 Task: View and add the product "CVS Health Ibuprofen Softgels 200mg (160 ct)" to cart from the store "CVS".
Action: Mouse pressed left at (41, 74)
Screenshot: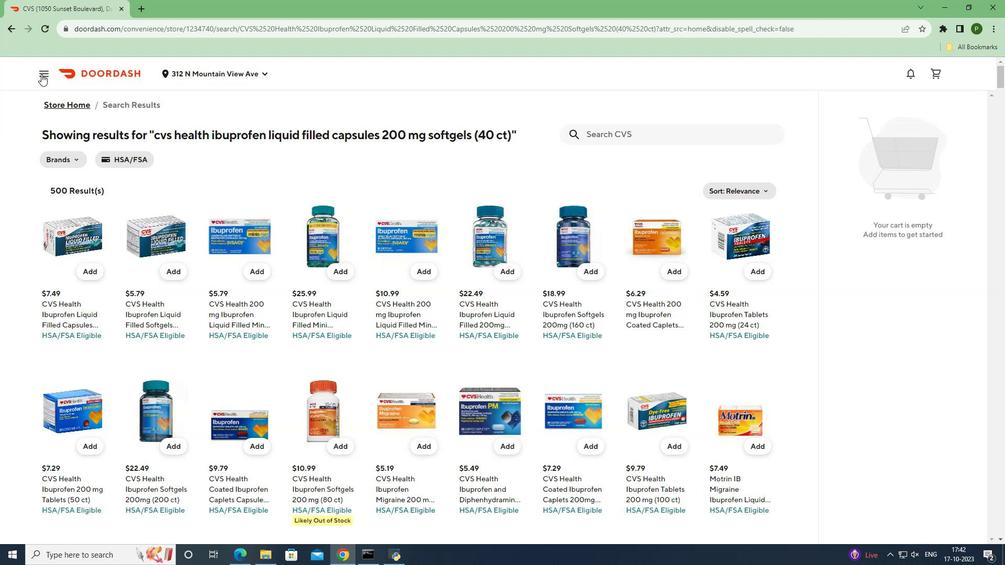 
Action: Mouse moved to (46, 141)
Screenshot: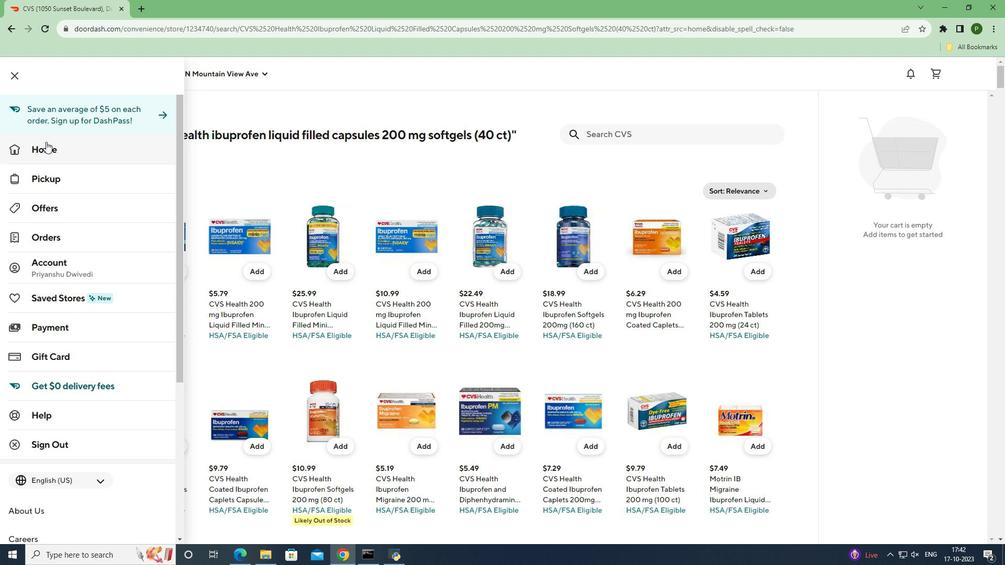 
Action: Mouse pressed left at (46, 141)
Screenshot: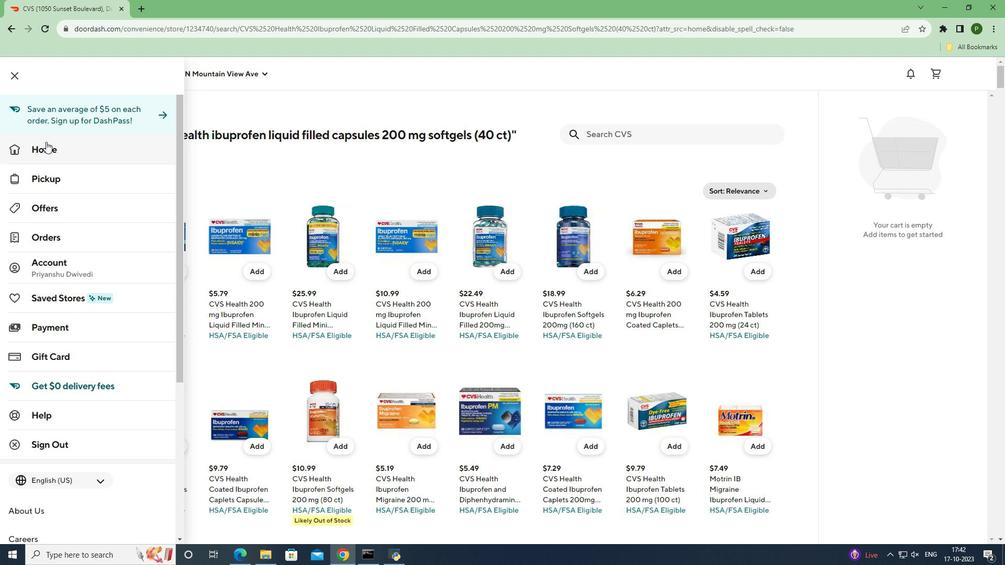 
Action: Mouse moved to (745, 112)
Screenshot: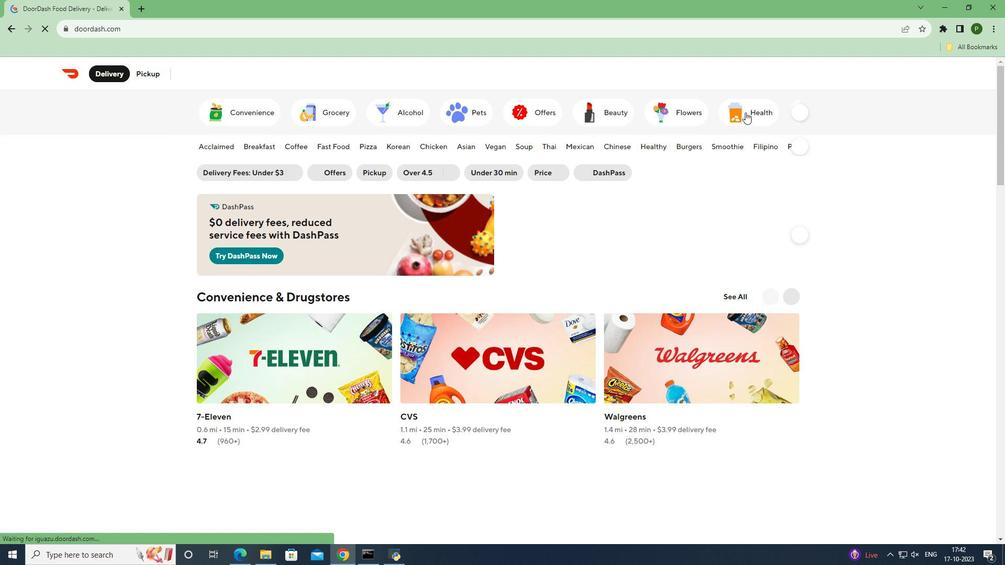
Action: Mouse pressed left at (745, 112)
Screenshot: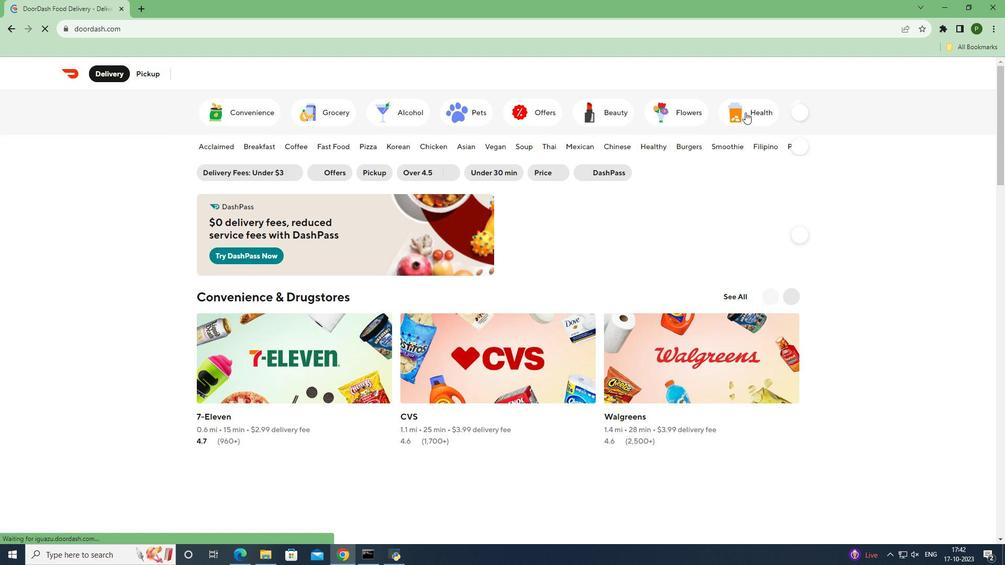 
Action: Mouse moved to (562, 317)
Screenshot: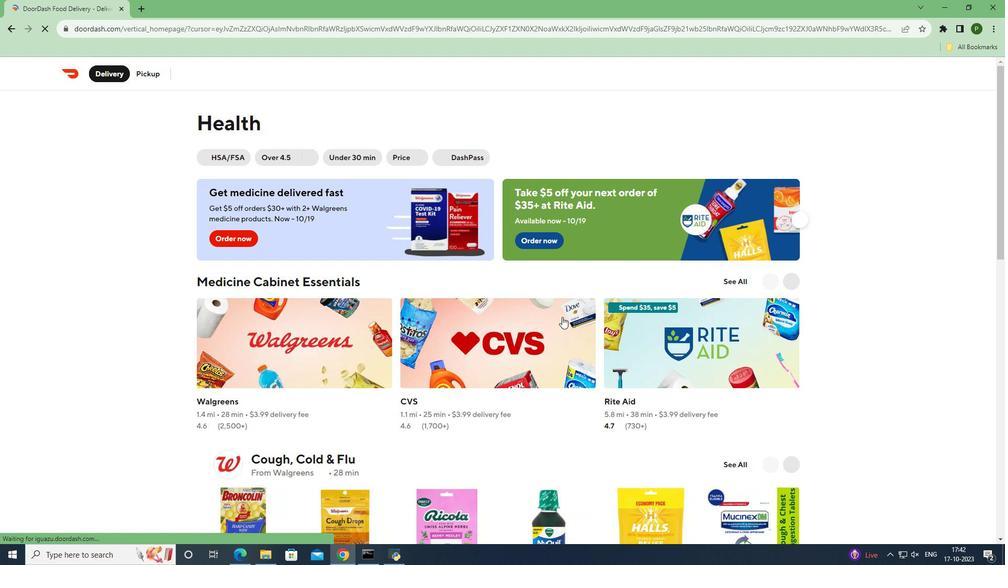 
Action: Mouse pressed left at (562, 317)
Screenshot: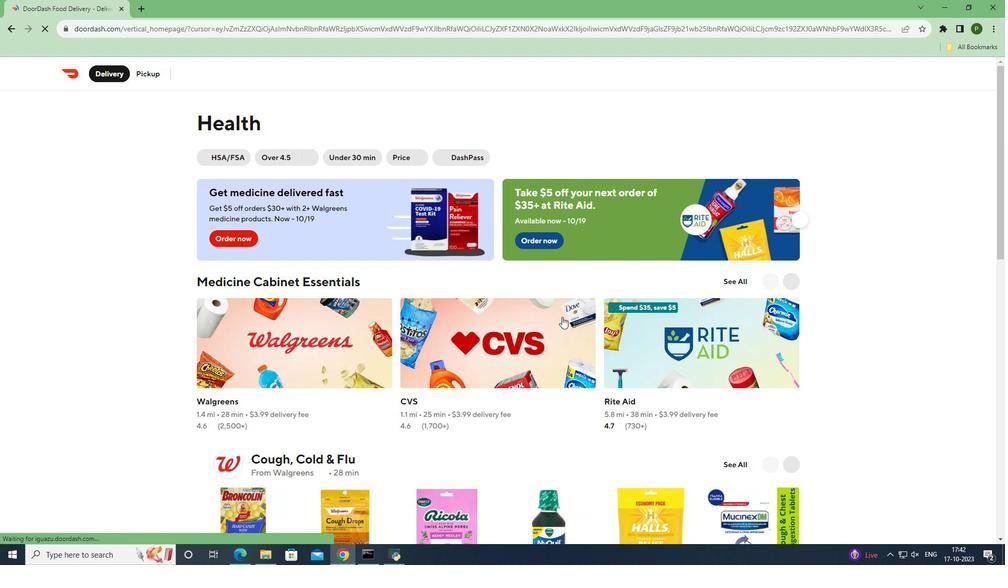 
Action: Mouse moved to (614, 164)
Screenshot: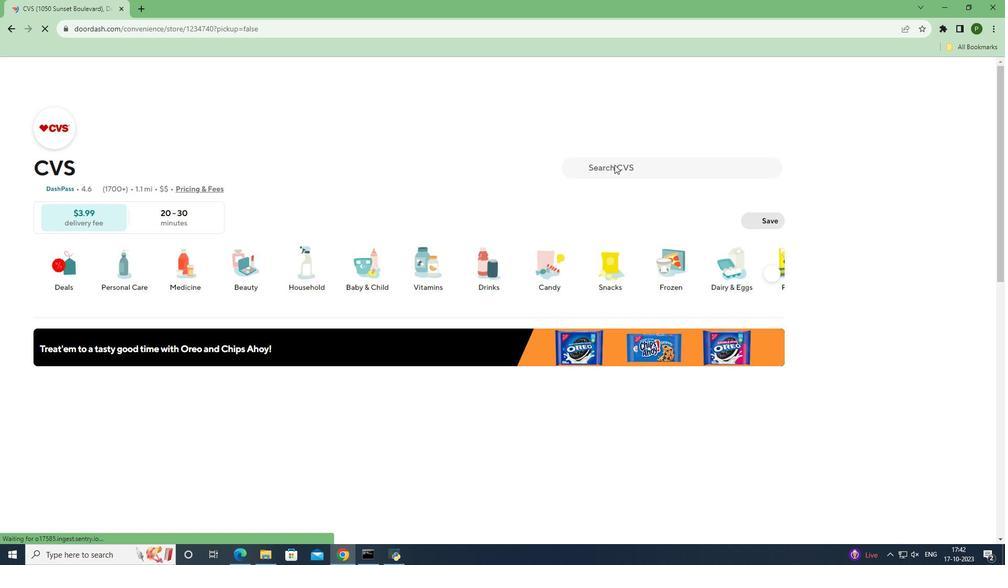 
Action: Mouse pressed left at (614, 164)
Screenshot: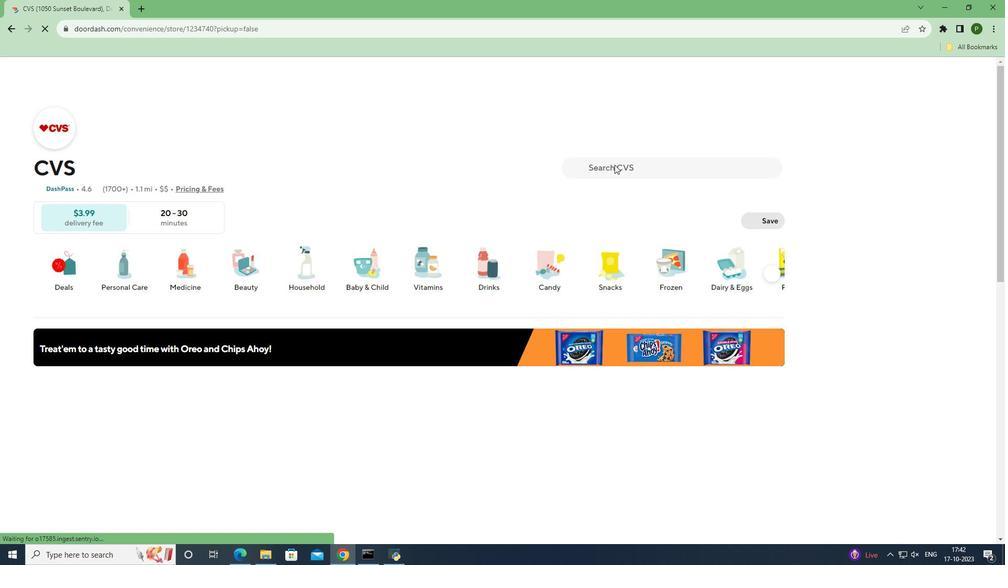 
Action: Key pressed <Key.caps_lock>CVS<Key.space>H<Key.caps_lock>ealth<Key.space><Key.caps_lock>I<Key.caps_lock>buprofen<Key.space><Key.caps_lock>S<Key.caps_lock>oftgels<Key.space>200<Key.space>mg<Key.space><Key.shift_r>(1
Screenshot: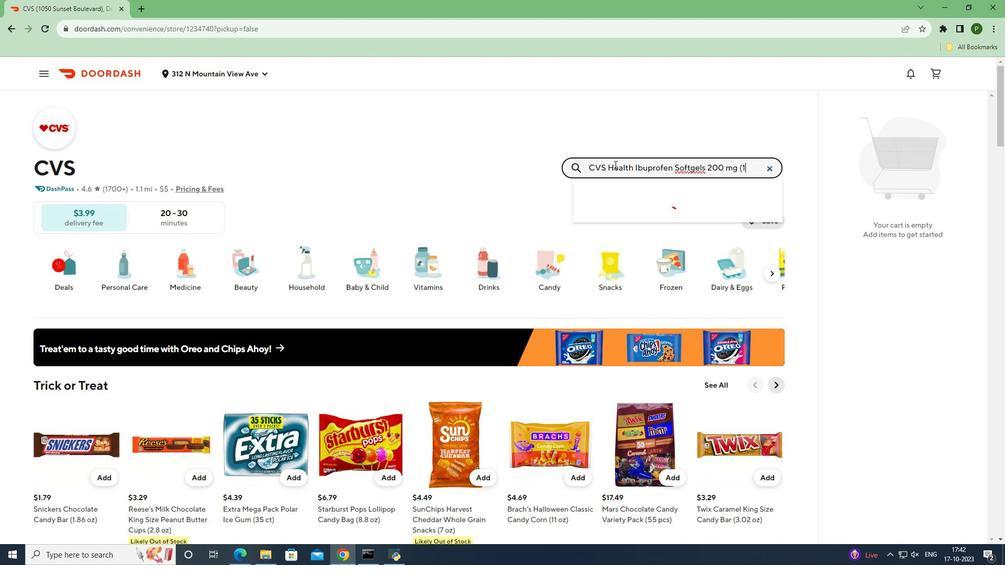 
Action: Mouse moved to (616, 163)
Screenshot: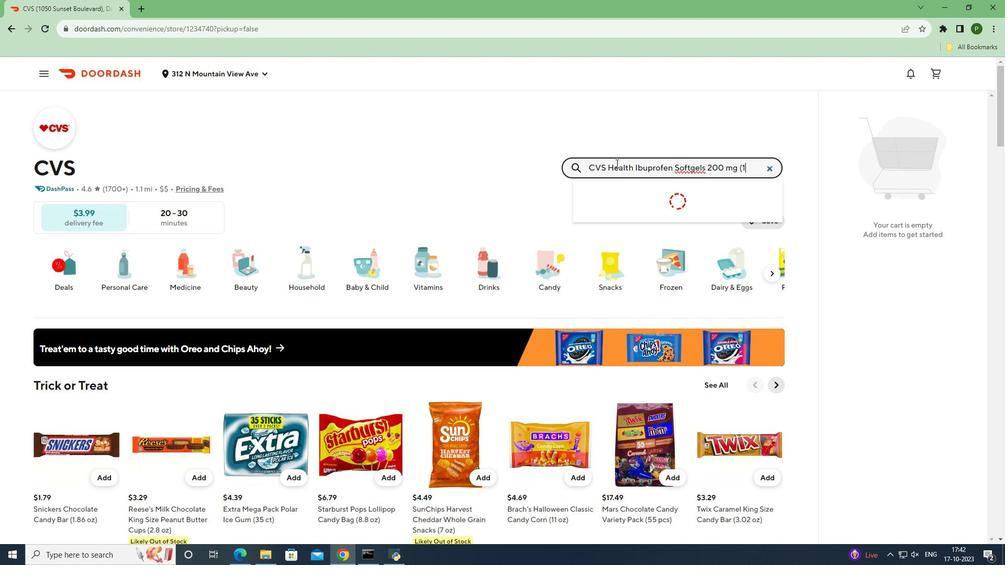 
Action: Key pressed 60<Key.space>ct<Key.shift_r>)<Key.enter>
Screenshot: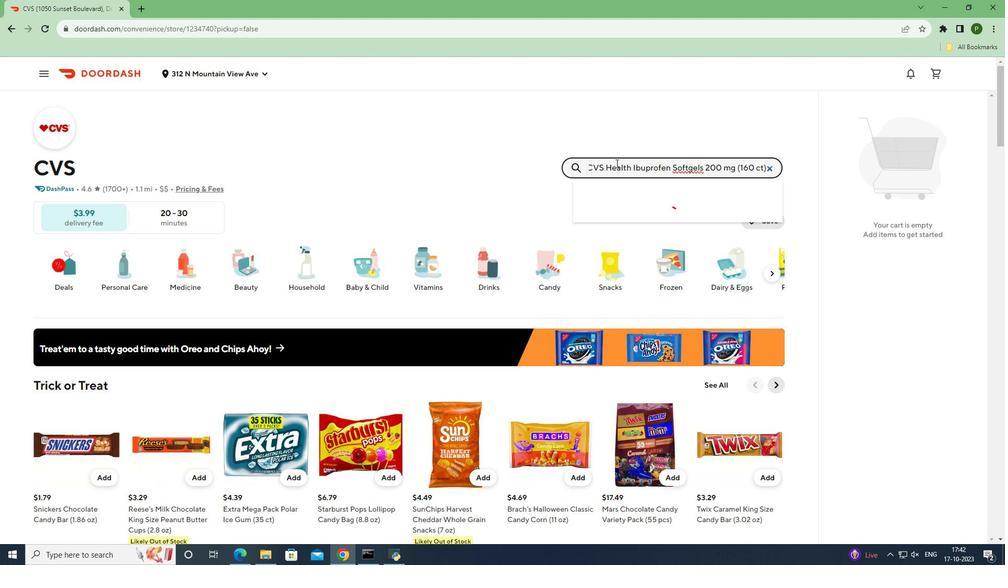
Action: Mouse moved to (96, 272)
Screenshot: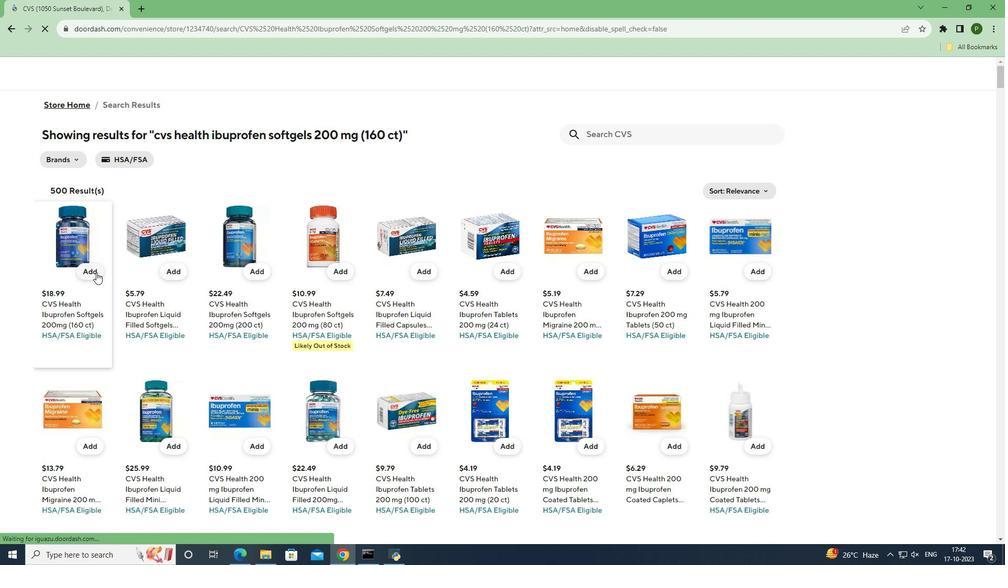 
Action: Mouse pressed left at (96, 272)
Screenshot: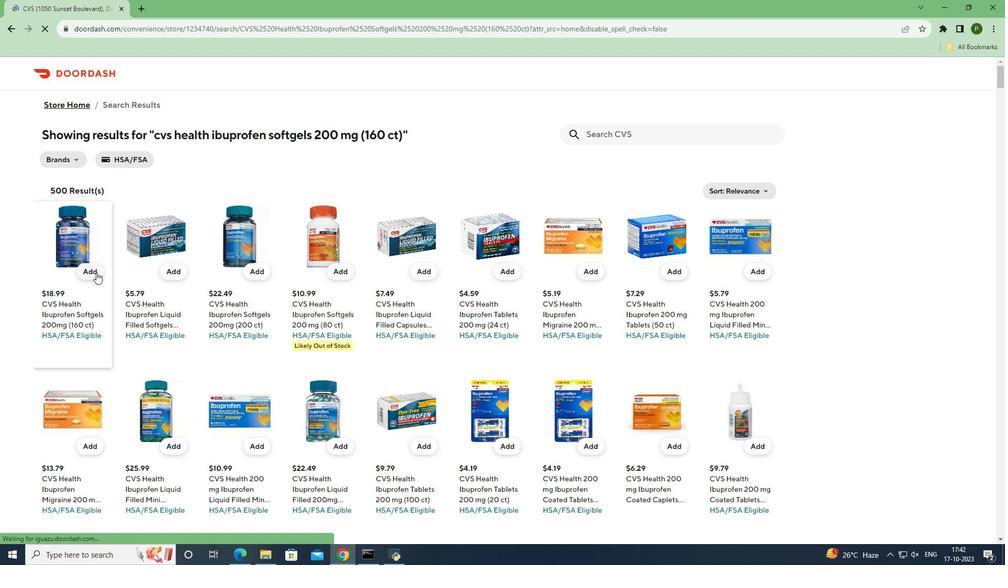 
Action: Mouse moved to (64, 324)
Screenshot: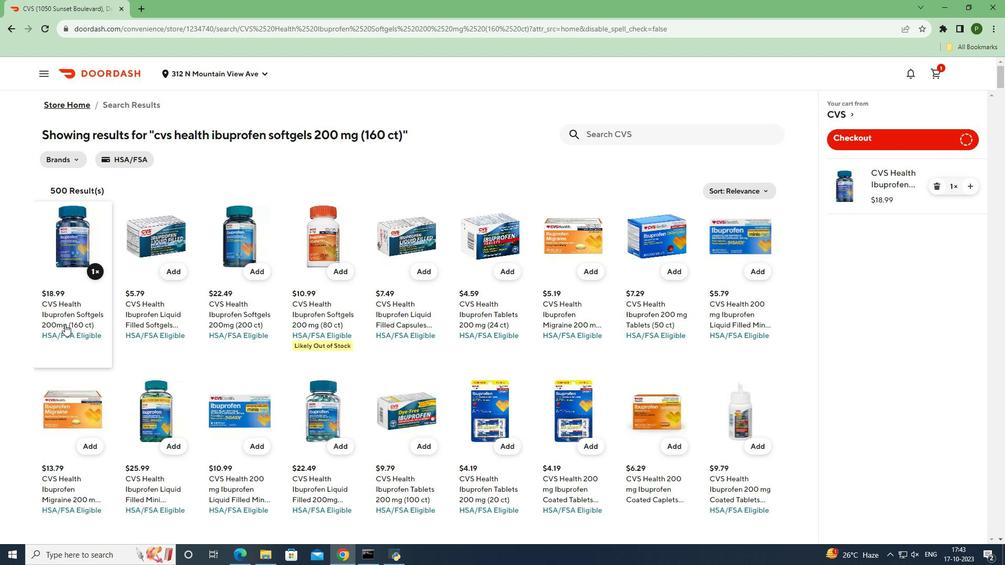 
